 Task: Sort the site data and permissions by name.
Action: Mouse moved to (1135, 29)
Screenshot: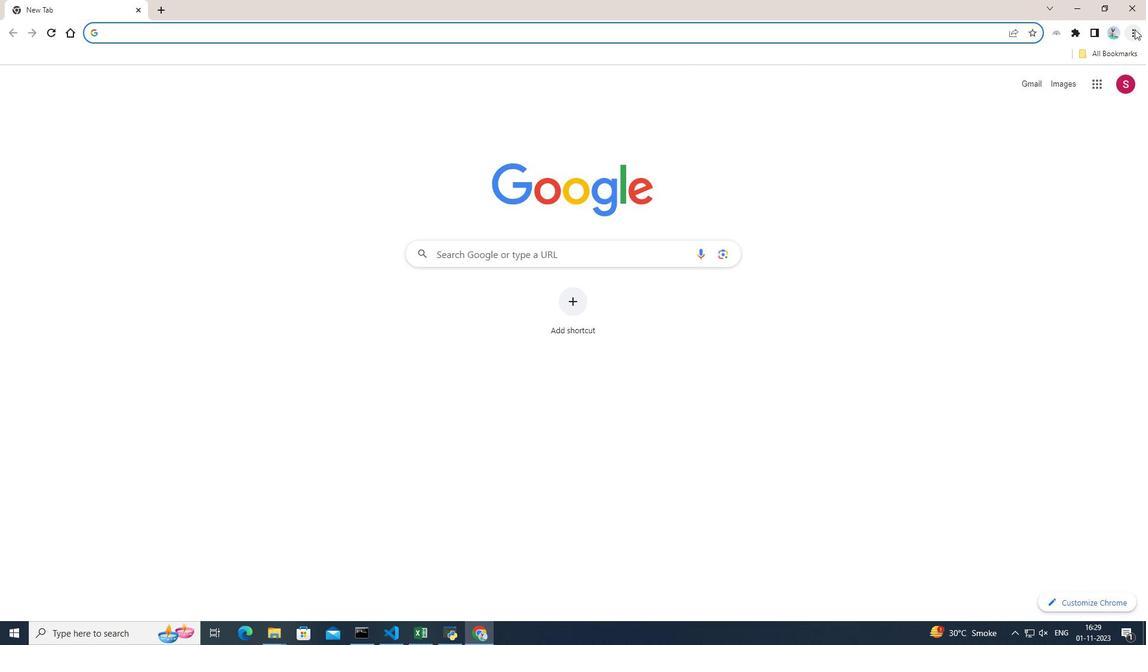 
Action: Mouse pressed left at (1135, 29)
Screenshot: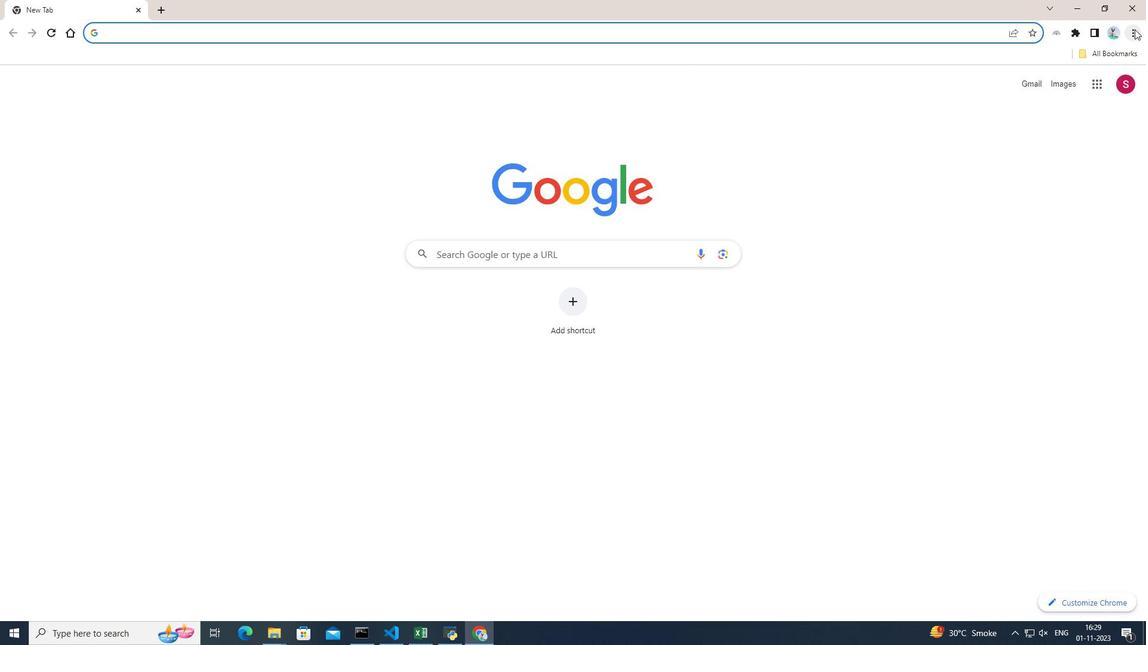 
Action: Mouse moved to (1003, 254)
Screenshot: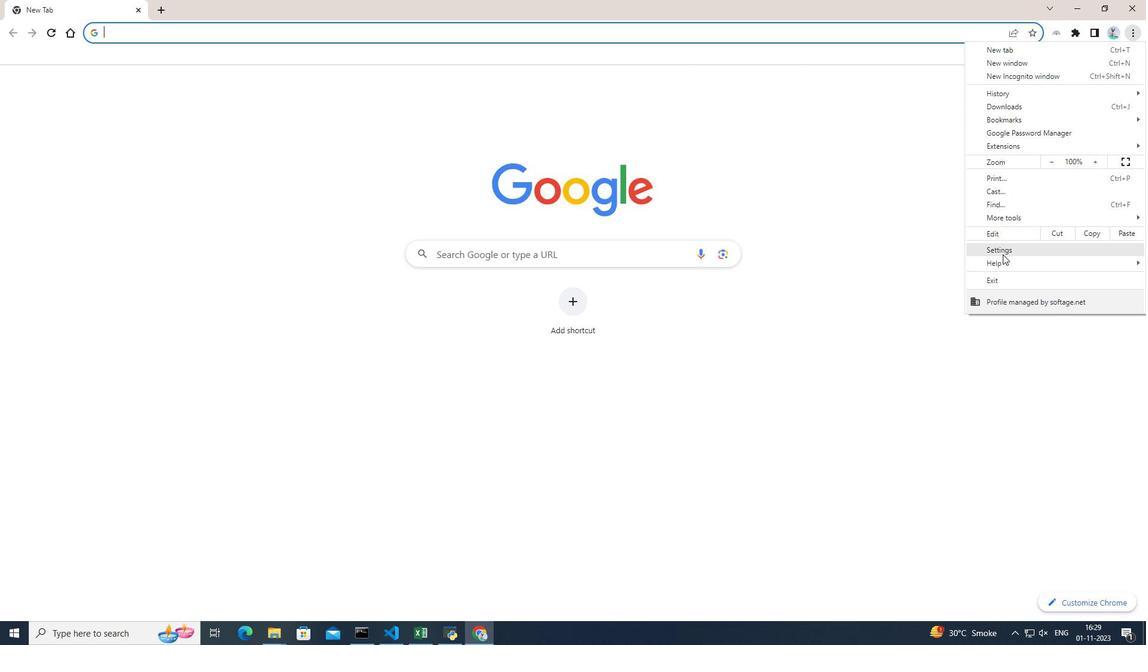
Action: Mouse pressed left at (1003, 254)
Screenshot: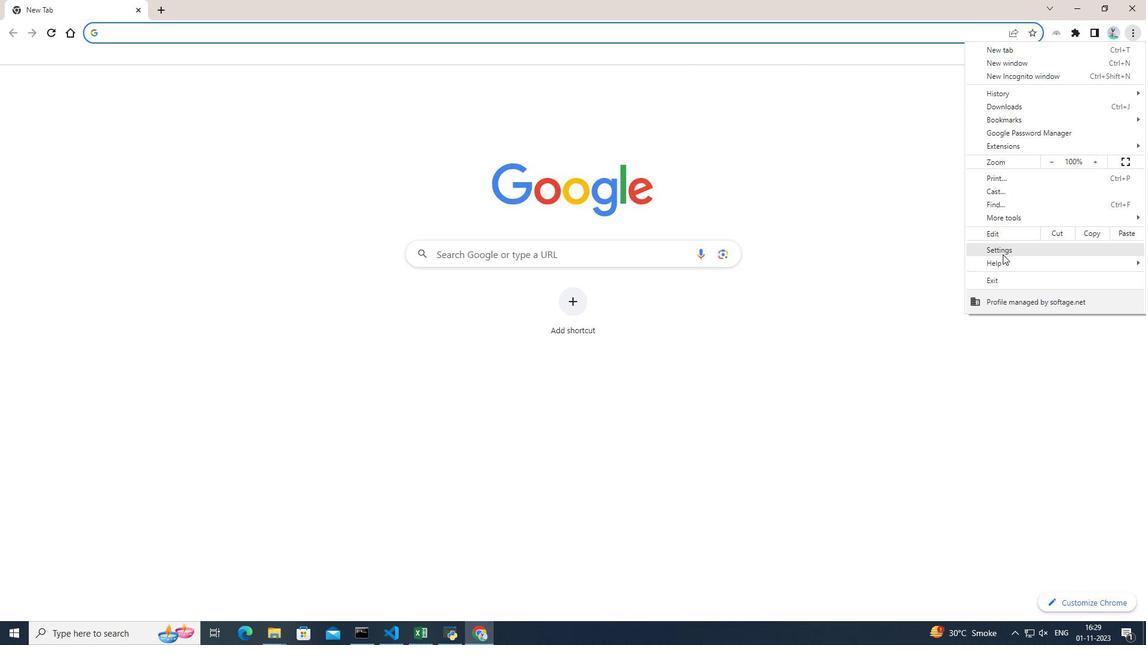 
Action: Mouse moved to (98, 145)
Screenshot: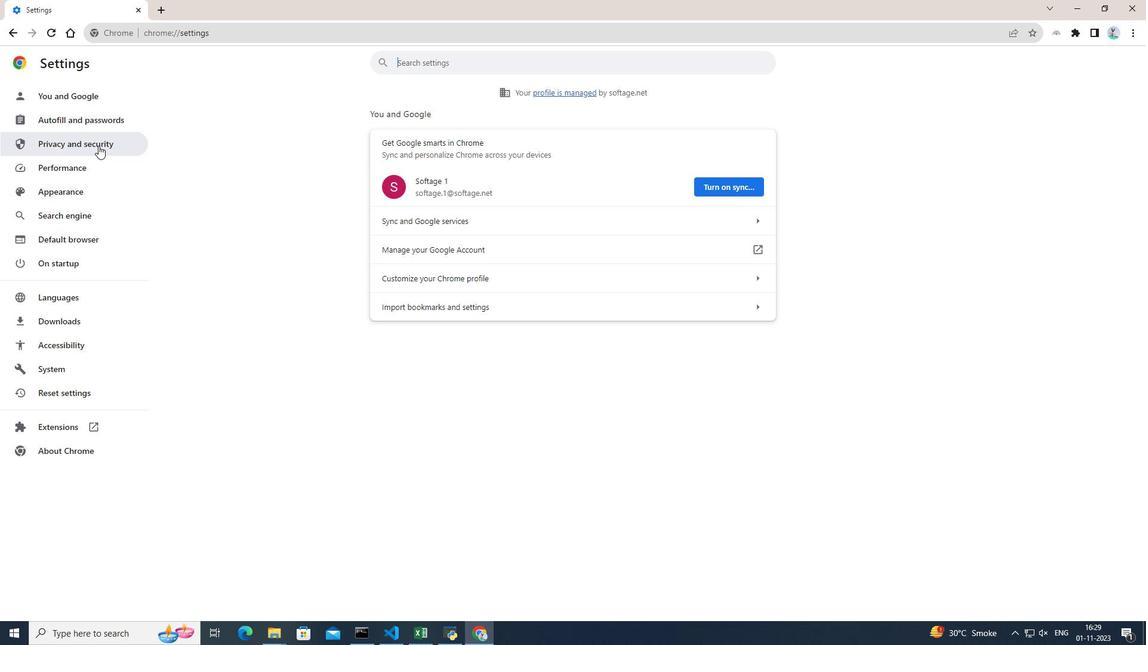 
Action: Mouse pressed left at (98, 145)
Screenshot: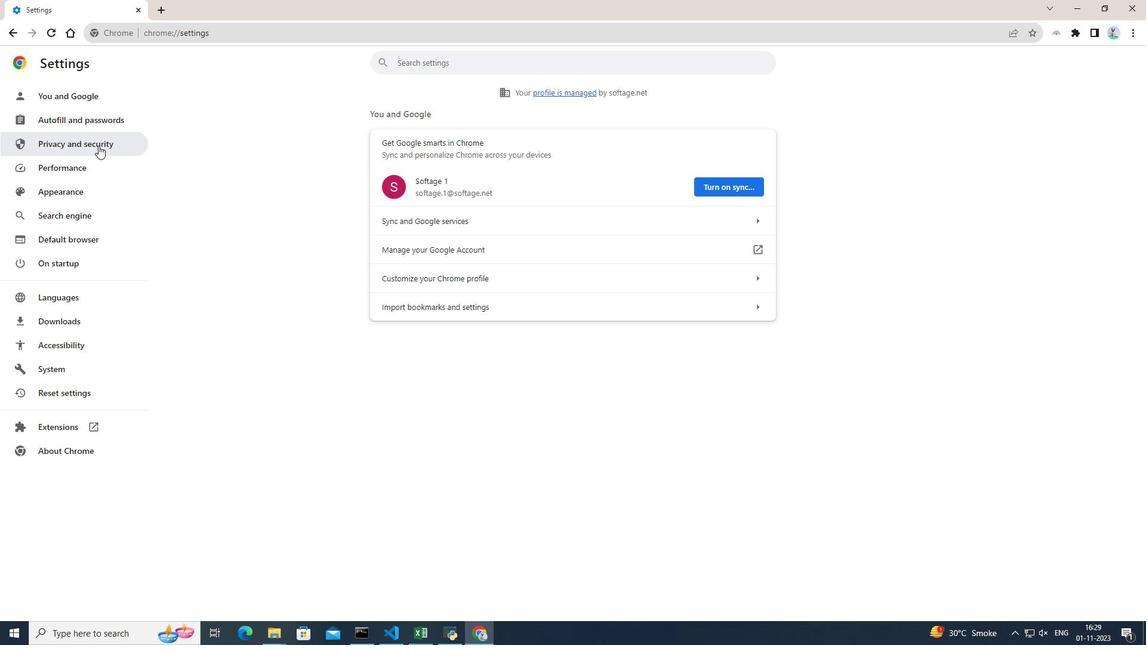 
Action: Mouse moved to (607, 263)
Screenshot: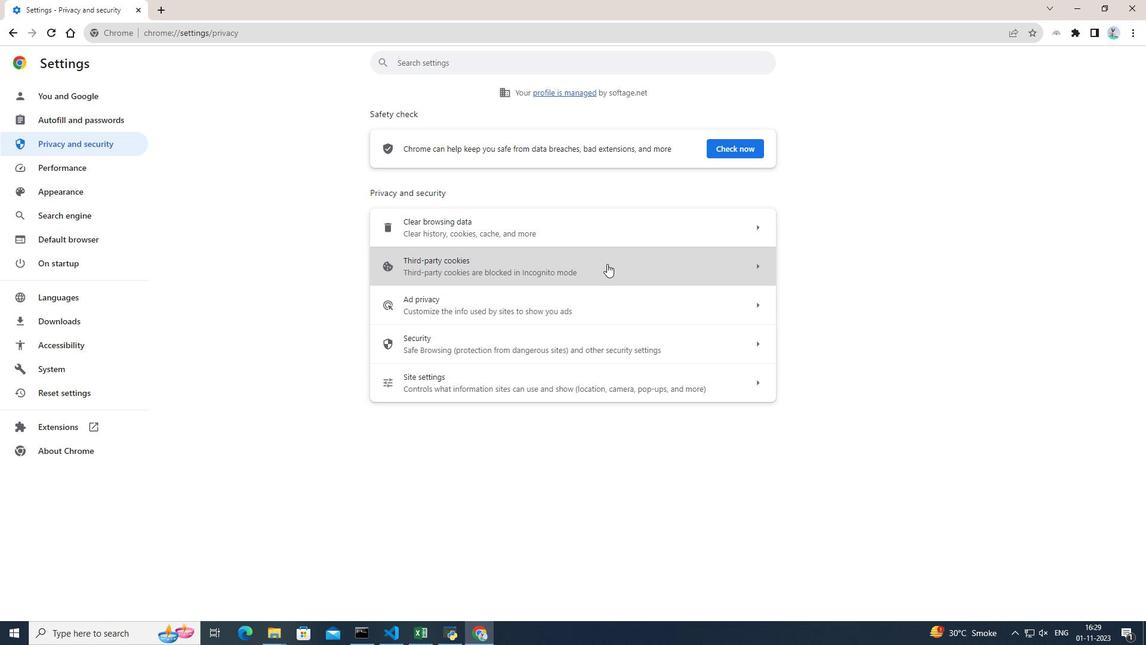 
Action: Mouse pressed left at (607, 263)
Screenshot: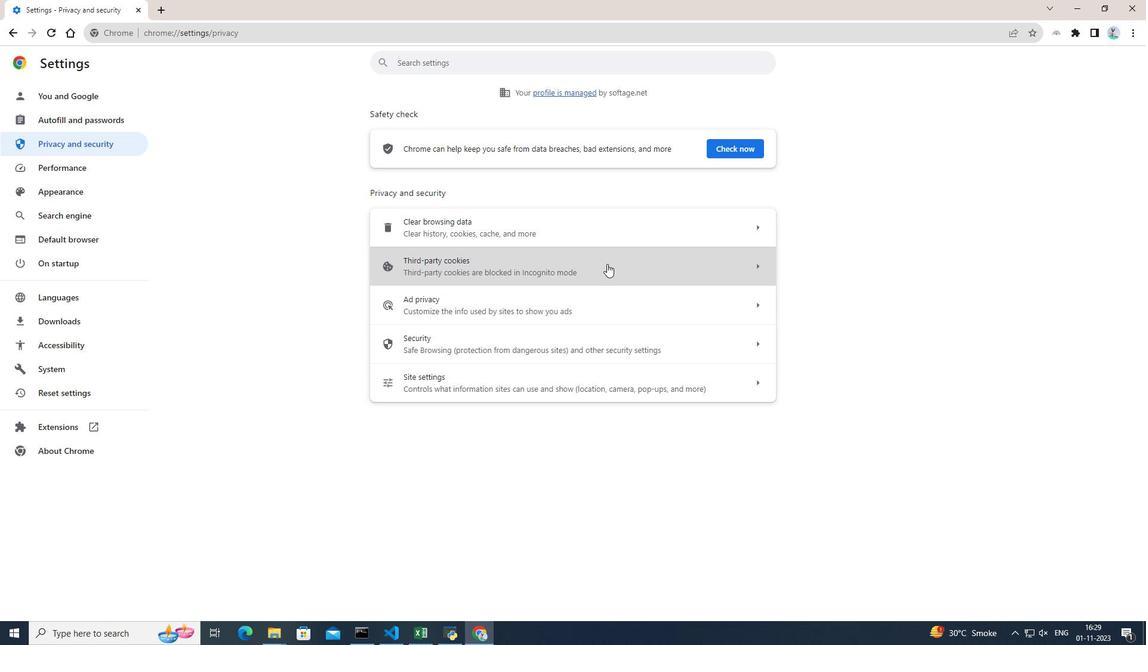 
Action: Mouse moved to (610, 308)
Screenshot: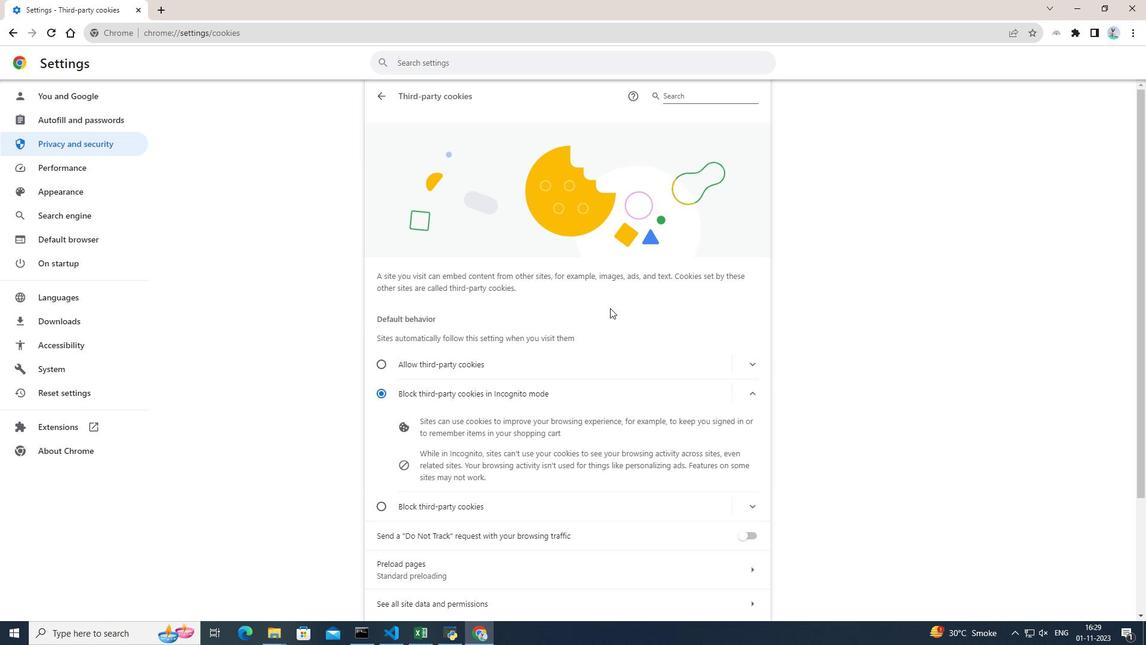 
Action: Mouse scrolled (610, 307) with delta (0, 0)
Screenshot: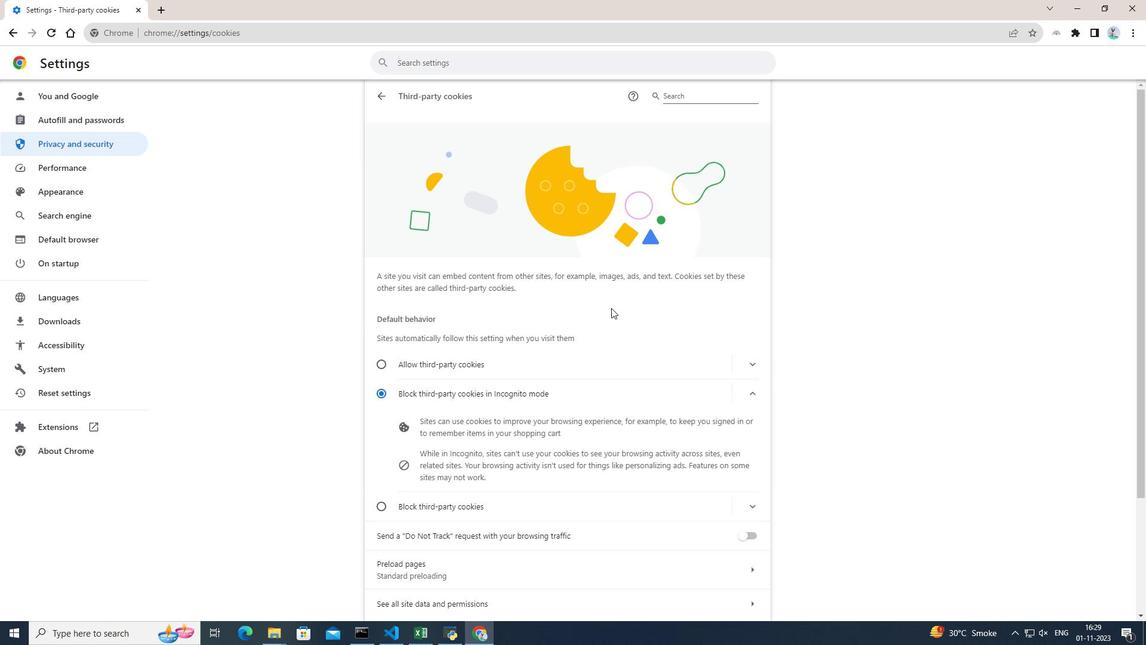 
Action: Mouse moved to (611, 308)
Screenshot: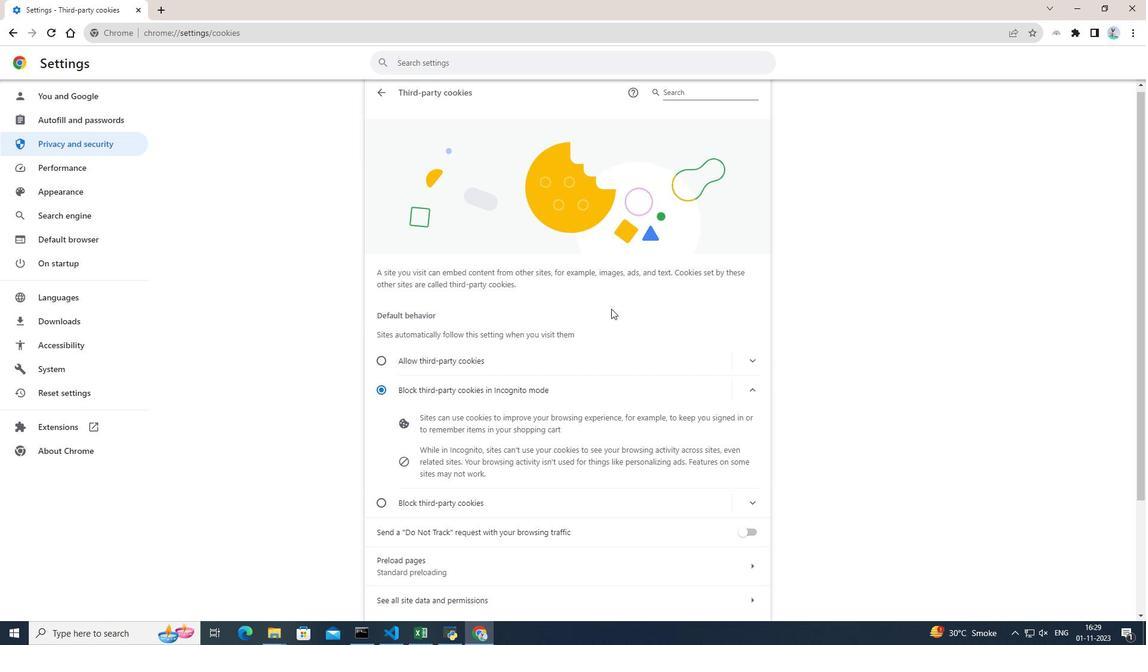 
Action: Mouse scrolled (611, 308) with delta (0, 0)
Screenshot: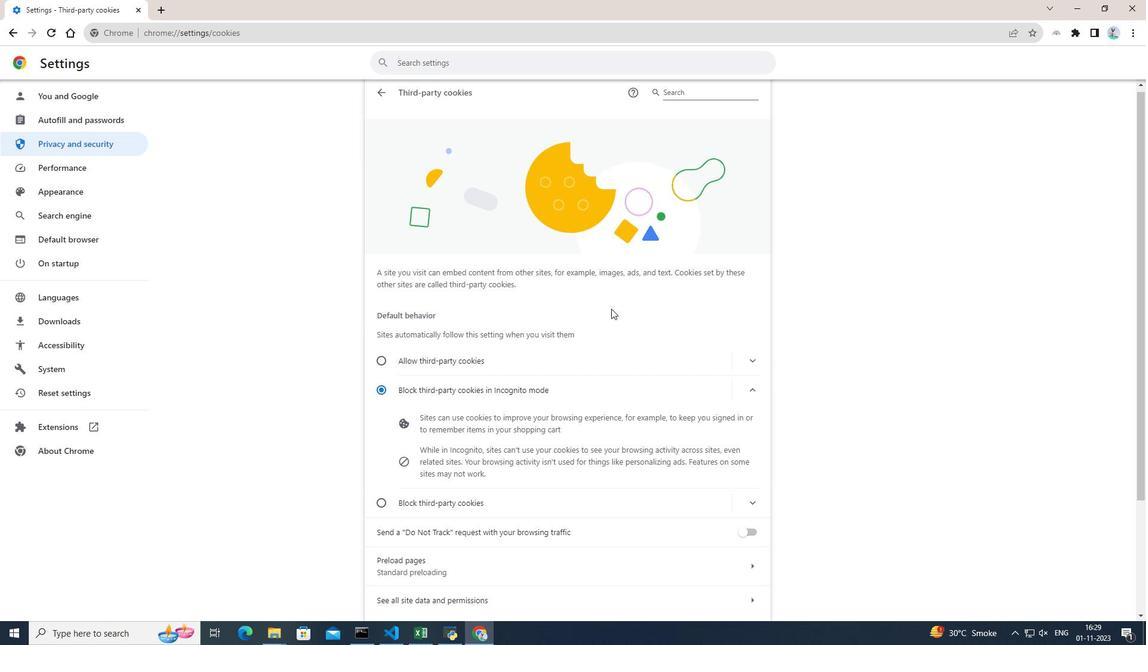 
Action: Mouse scrolled (611, 308) with delta (0, 0)
Screenshot: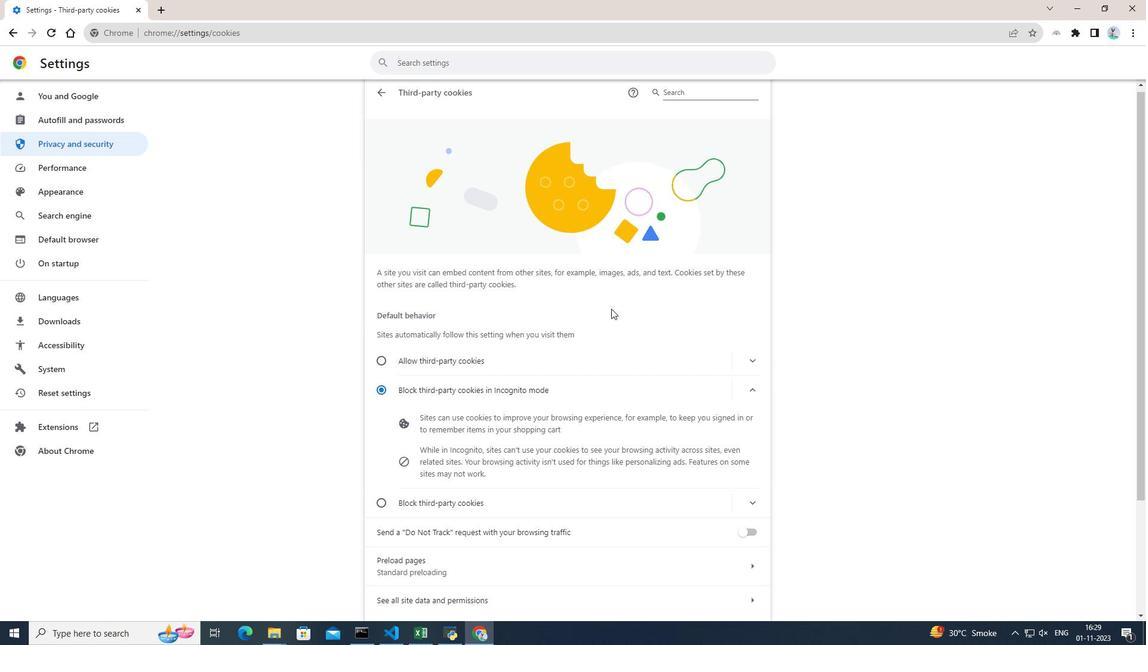 
Action: Mouse scrolled (611, 308) with delta (0, 0)
Screenshot: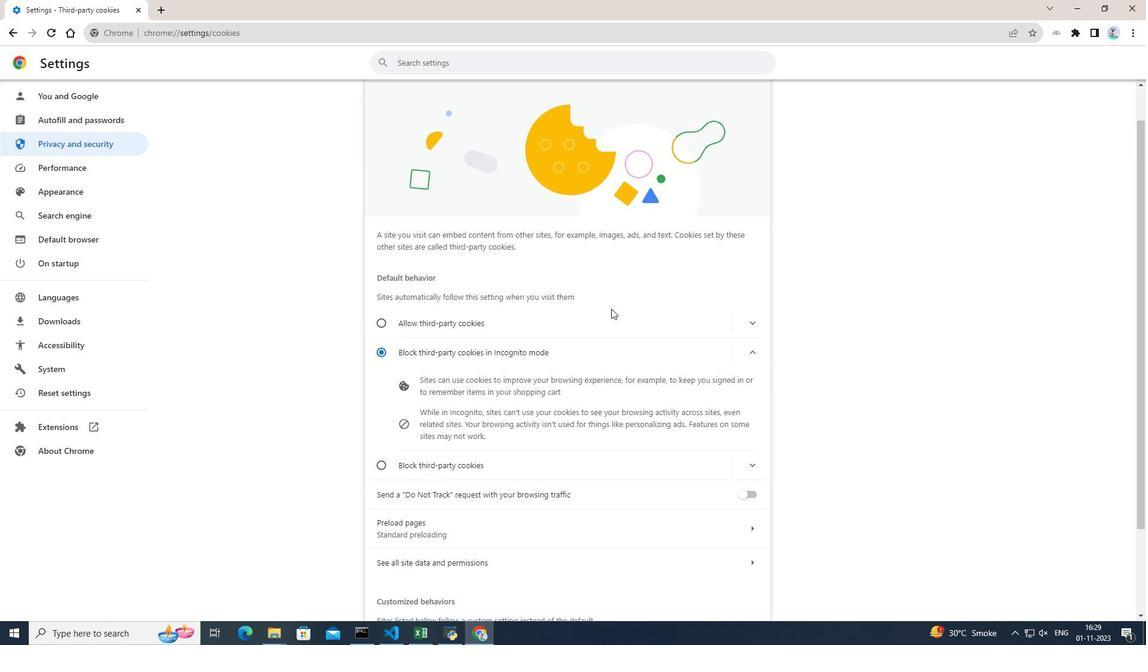 
Action: Mouse scrolled (611, 308) with delta (0, 0)
Screenshot: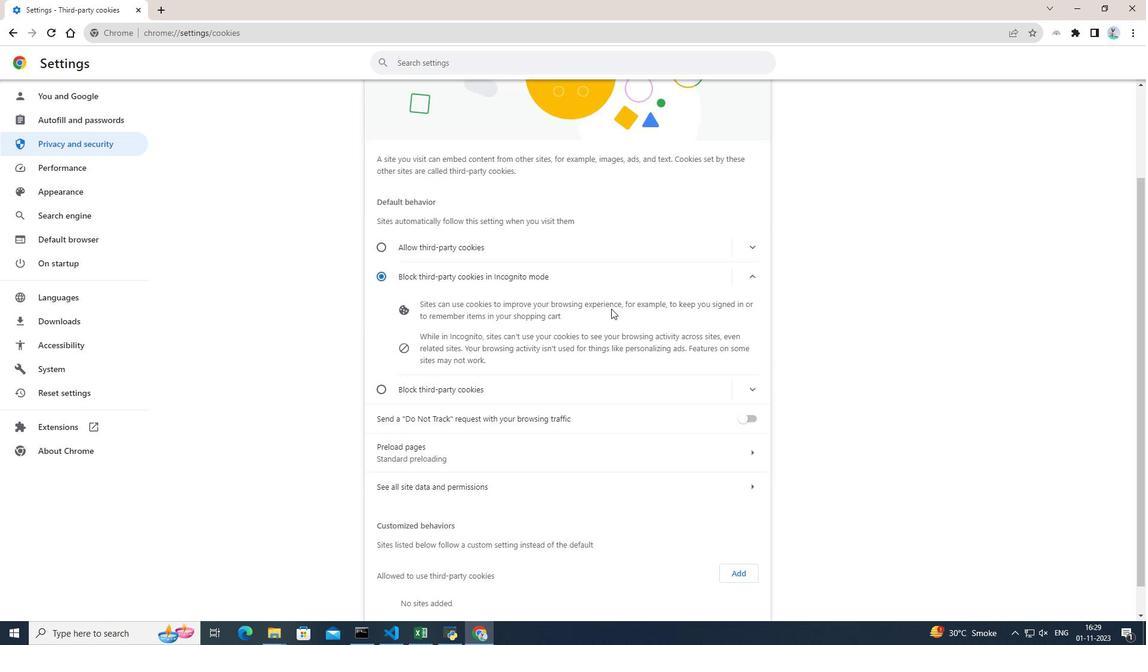 
Action: Mouse moved to (498, 447)
Screenshot: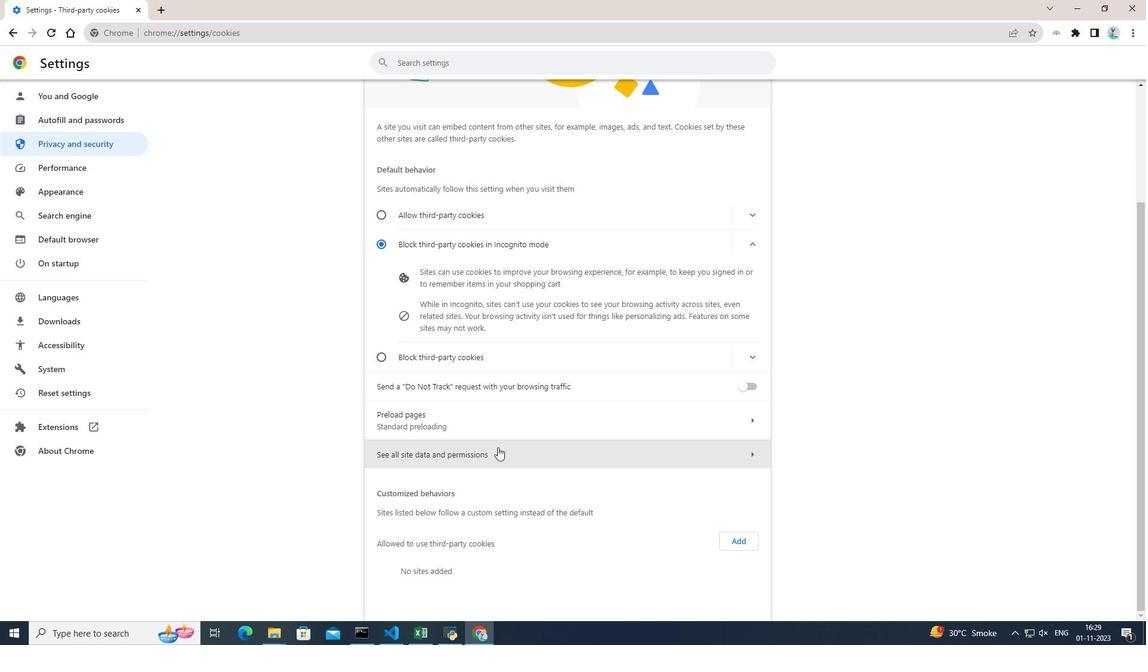 
Action: Mouse pressed left at (498, 447)
Screenshot: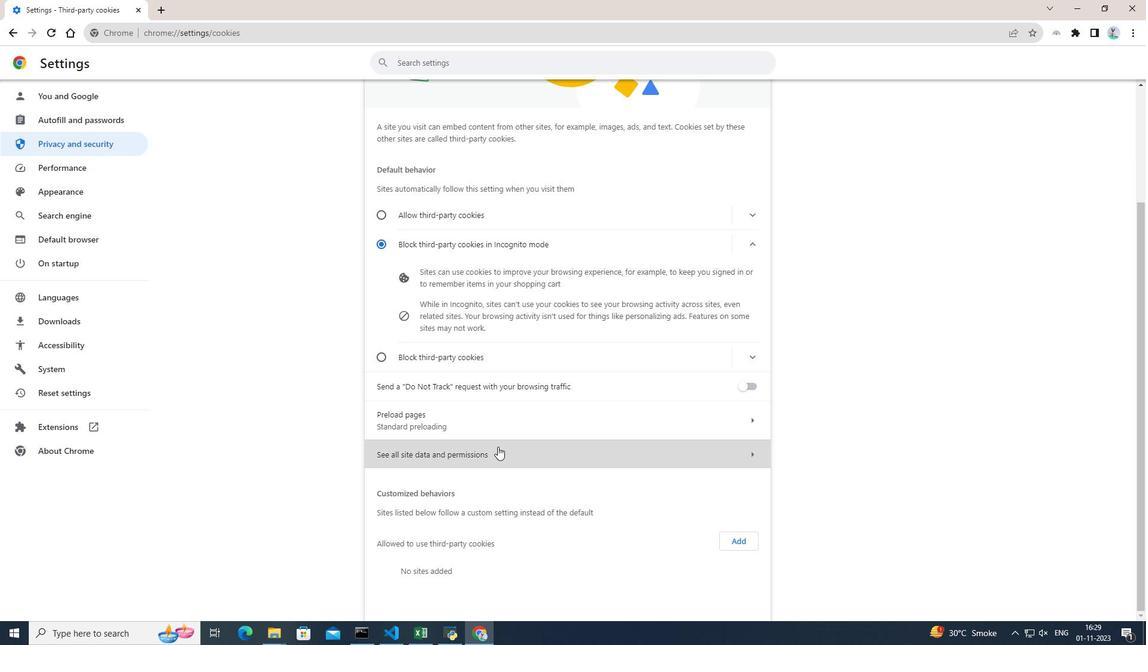 
Action: Mouse moved to (538, 131)
Screenshot: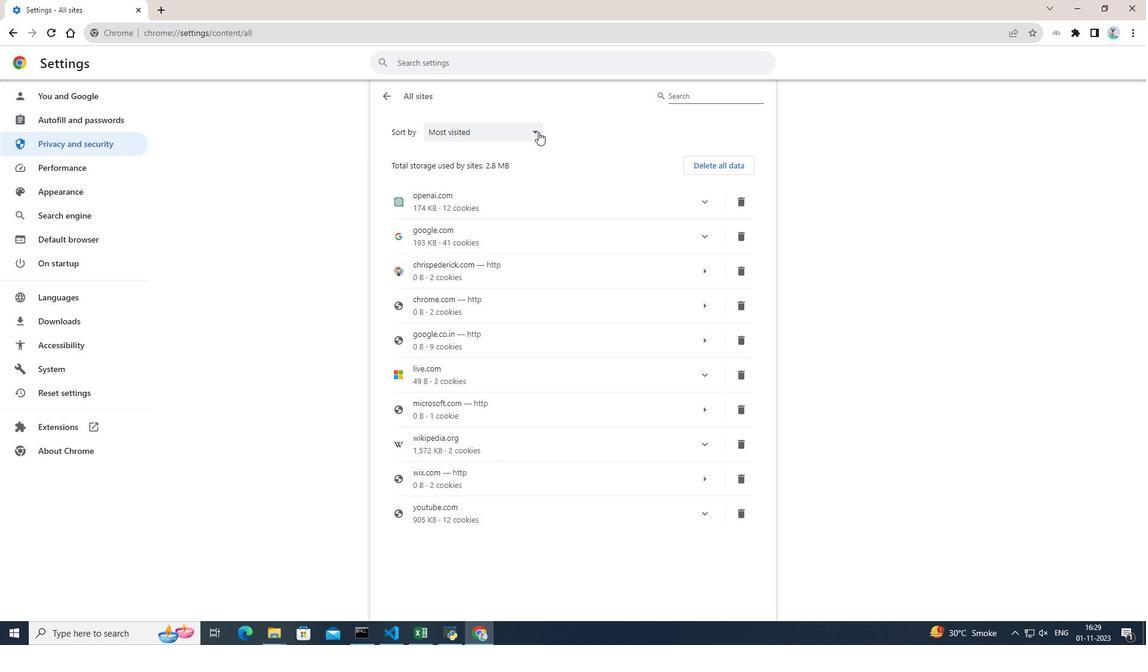 
Action: Mouse pressed left at (538, 131)
Screenshot: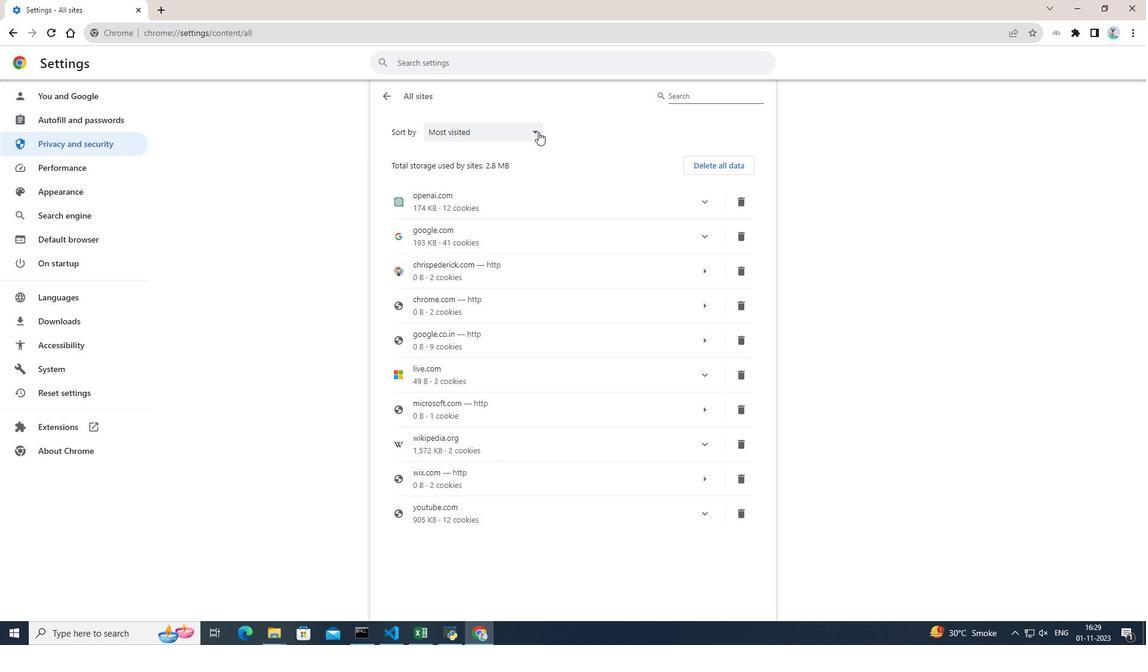 
Action: Mouse moved to (468, 169)
Screenshot: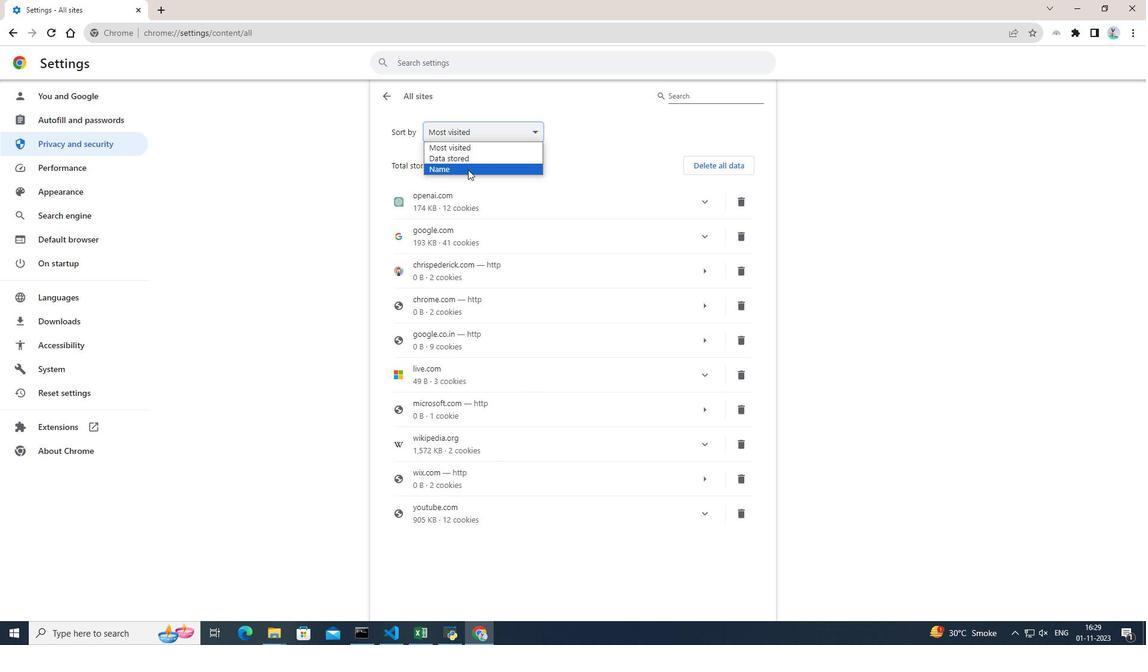 
Action: Mouse pressed left at (468, 169)
Screenshot: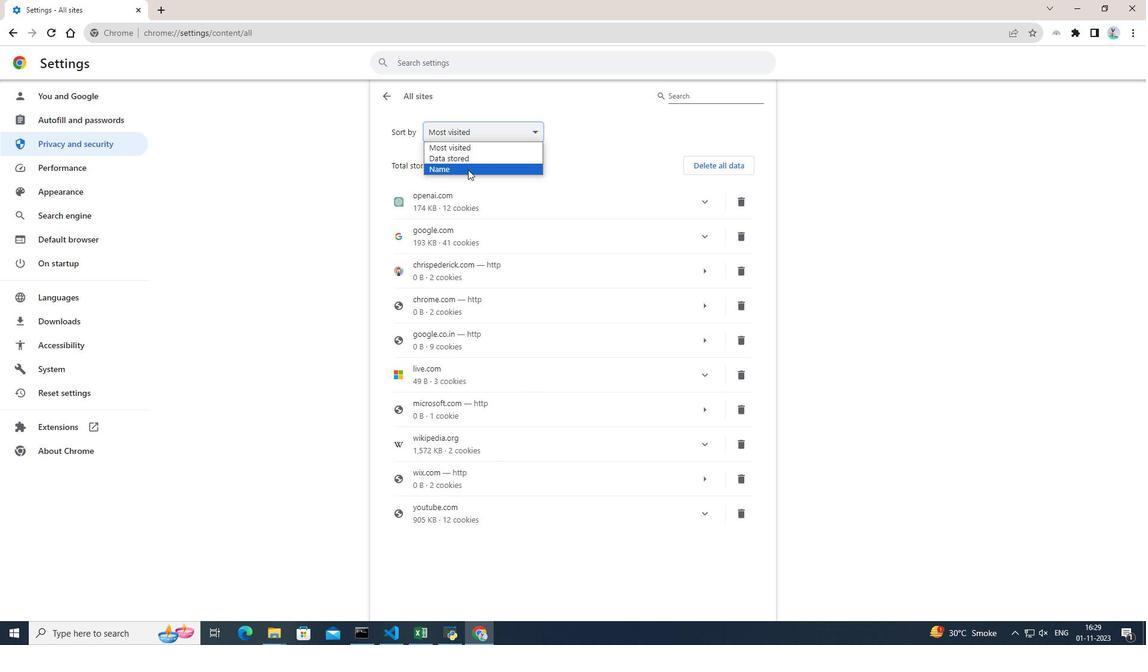 
Action: Mouse moved to (1019, 259)
Screenshot: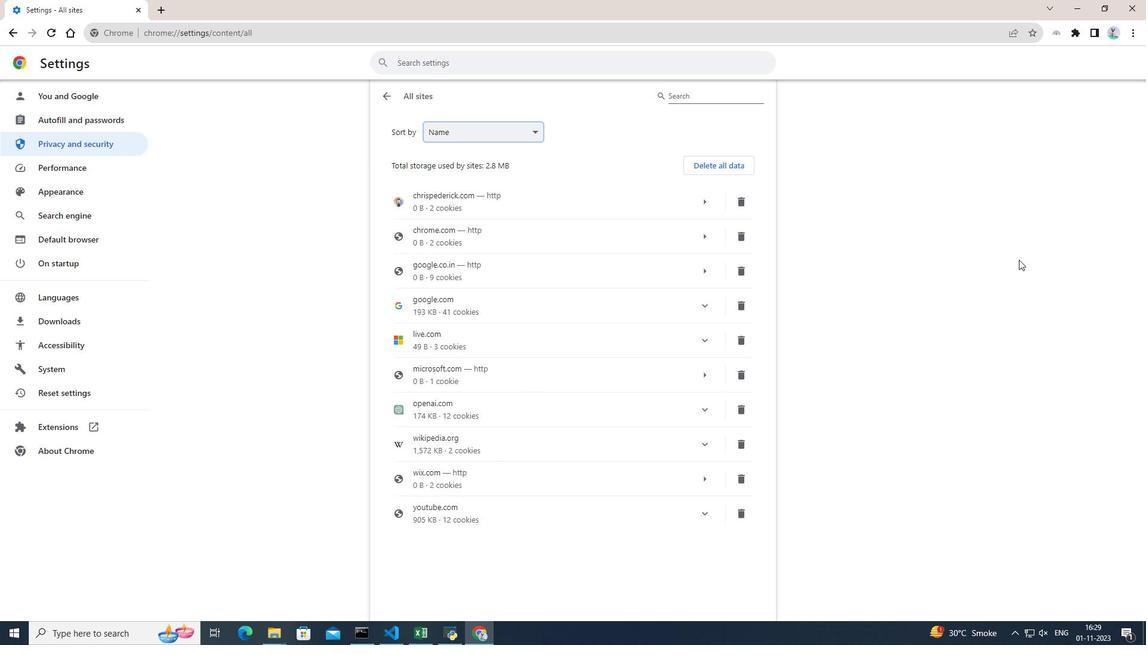 
